 Task: Add Hissho Sushi Veggie Roll to the cart.
Action: Mouse moved to (367, 211)
Screenshot: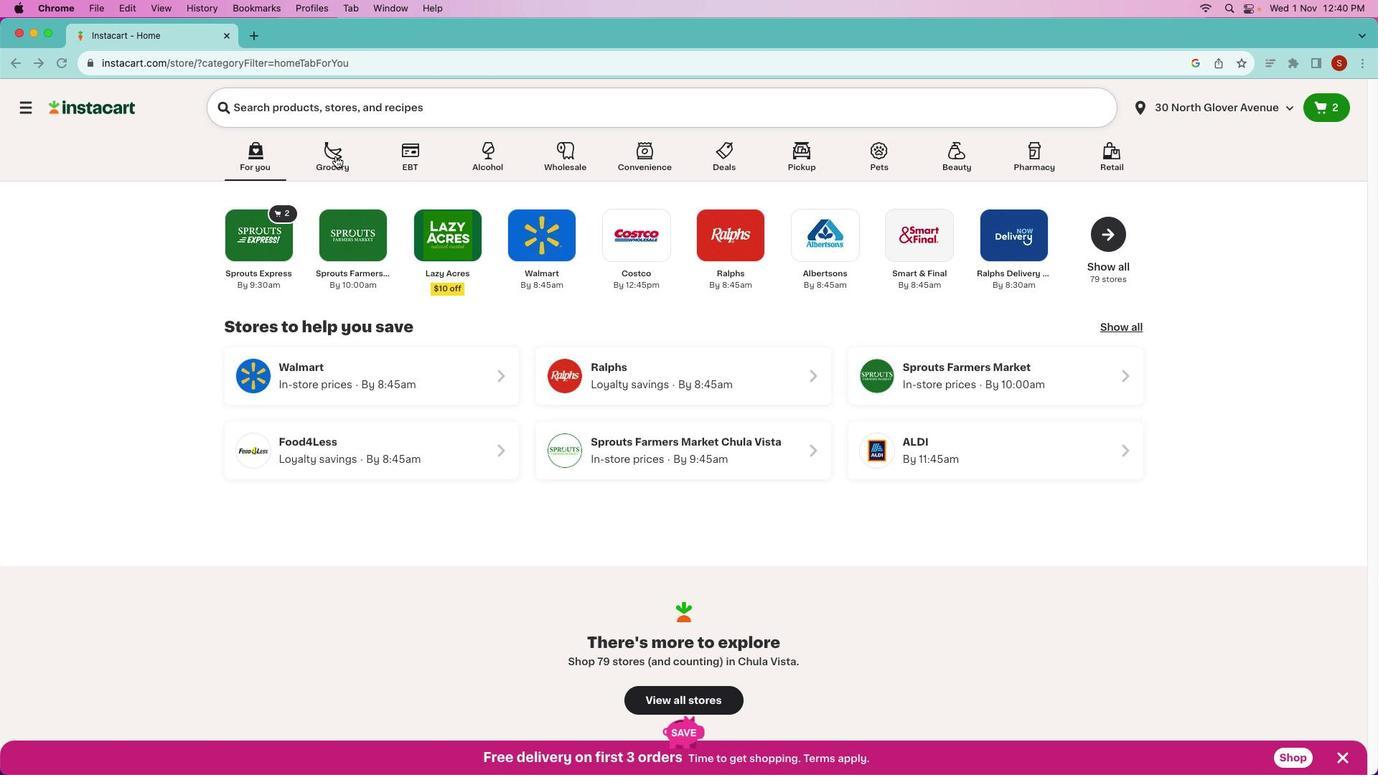 
Action: Mouse pressed left at (367, 211)
Screenshot: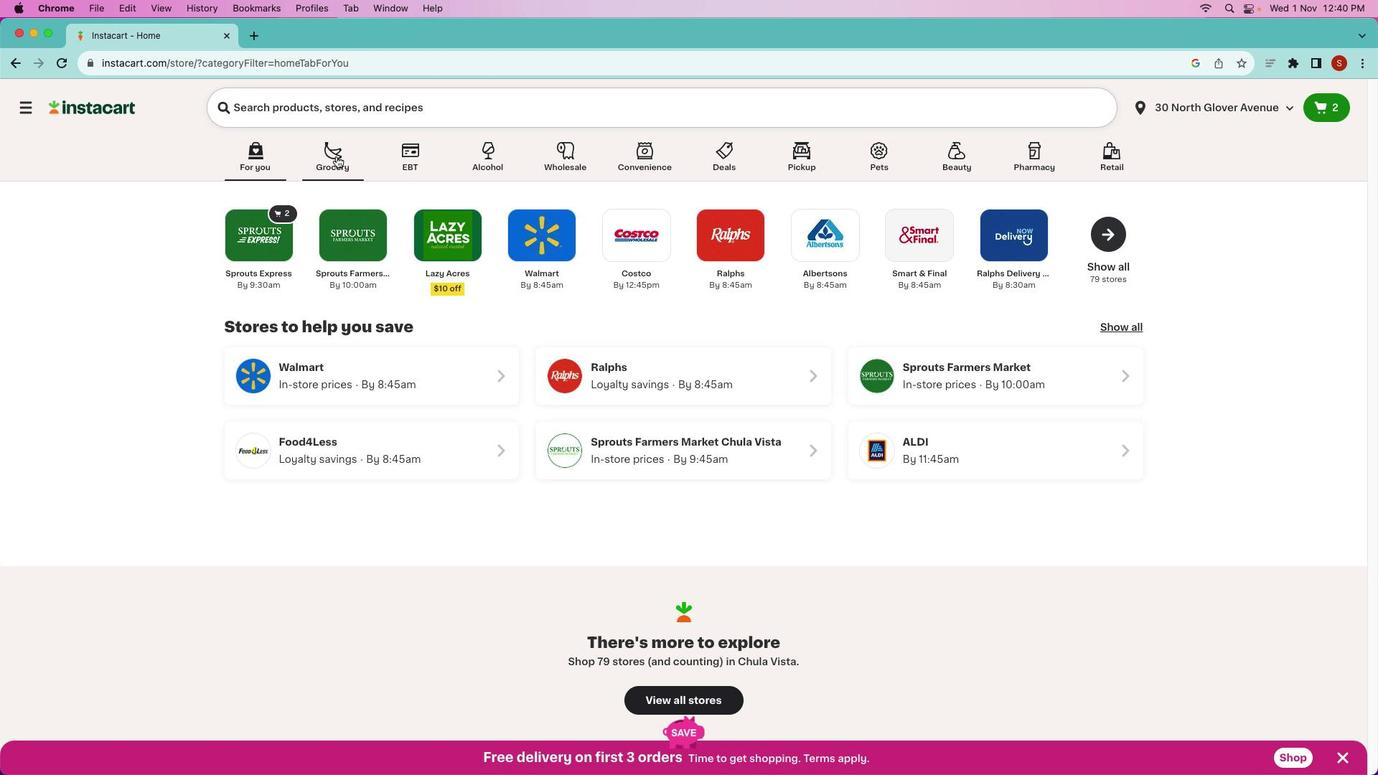 
Action: Mouse moved to (368, 210)
Screenshot: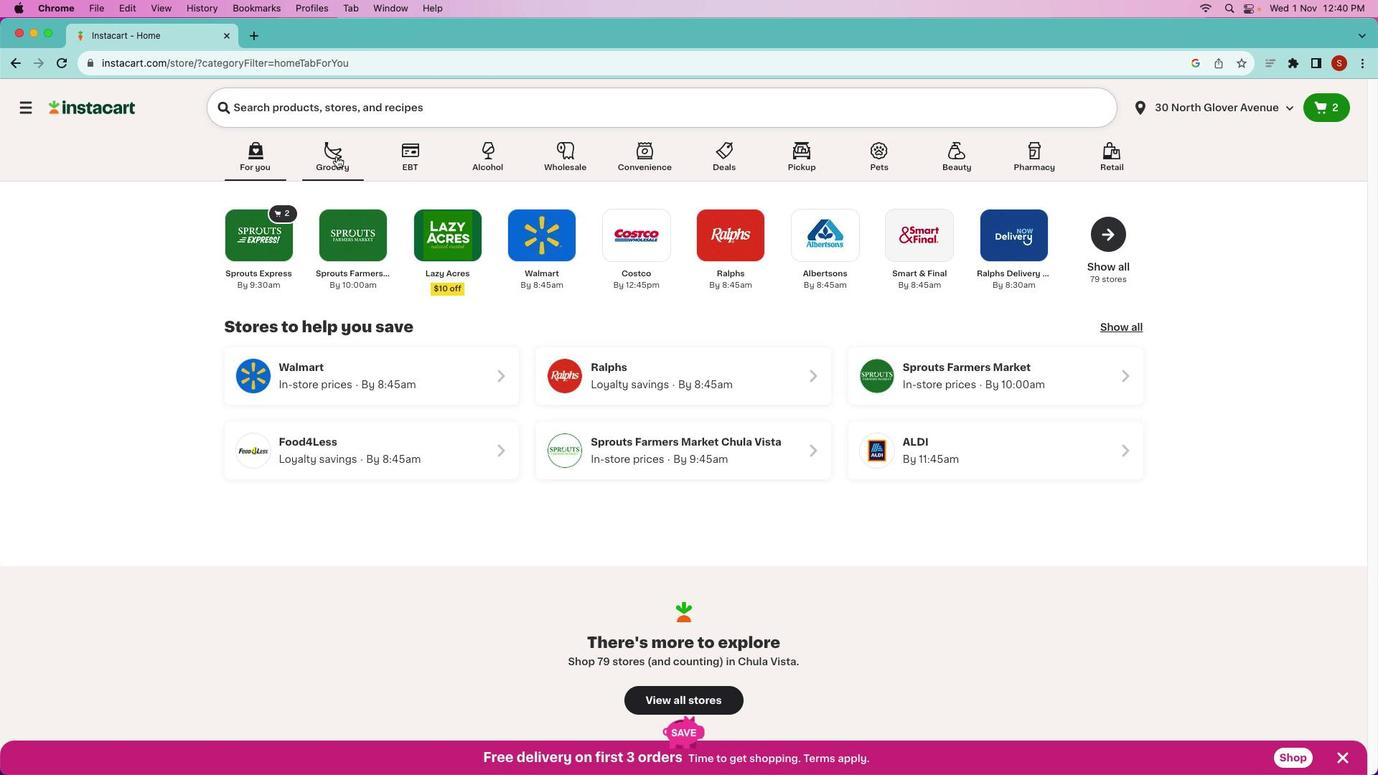 
Action: Mouse pressed left at (368, 210)
Screenshot: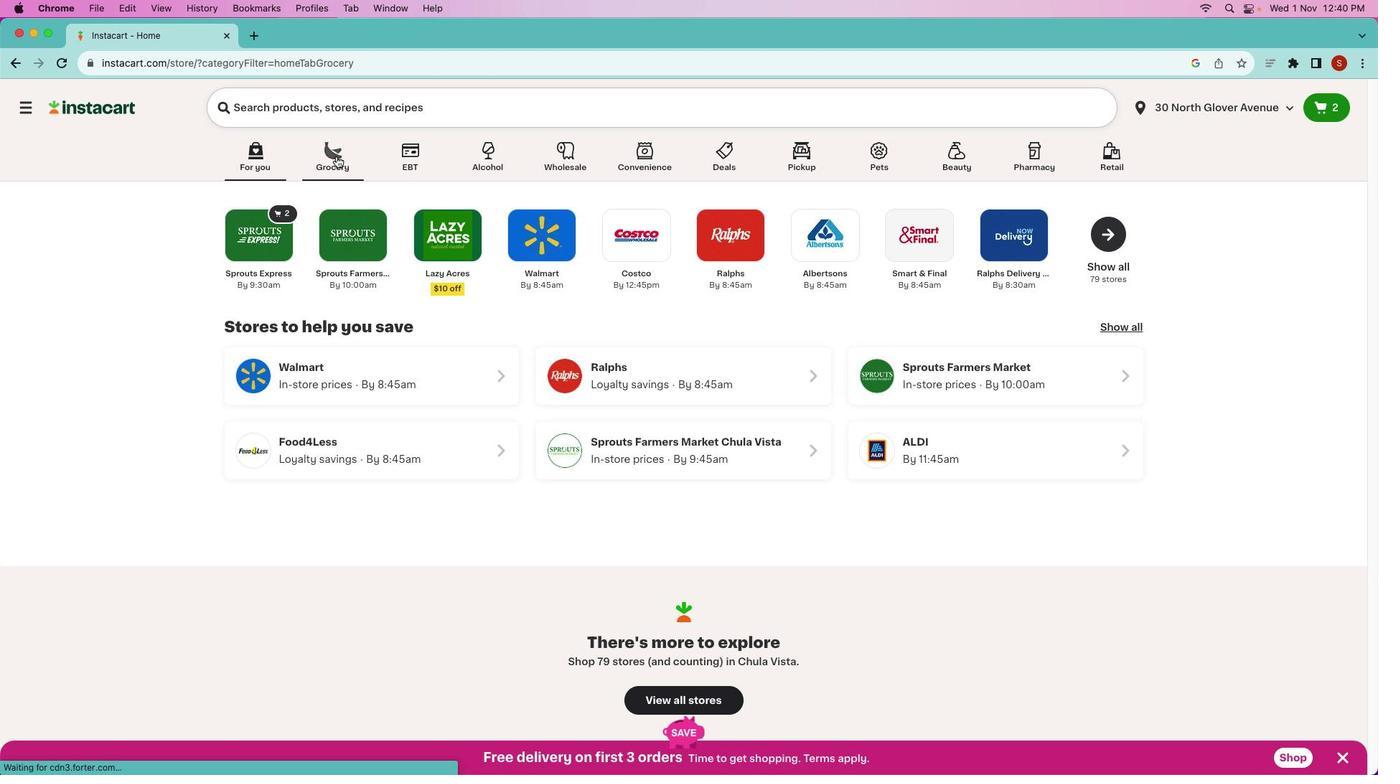 
Action: Mouse moved to (771, 431)
Screenshot: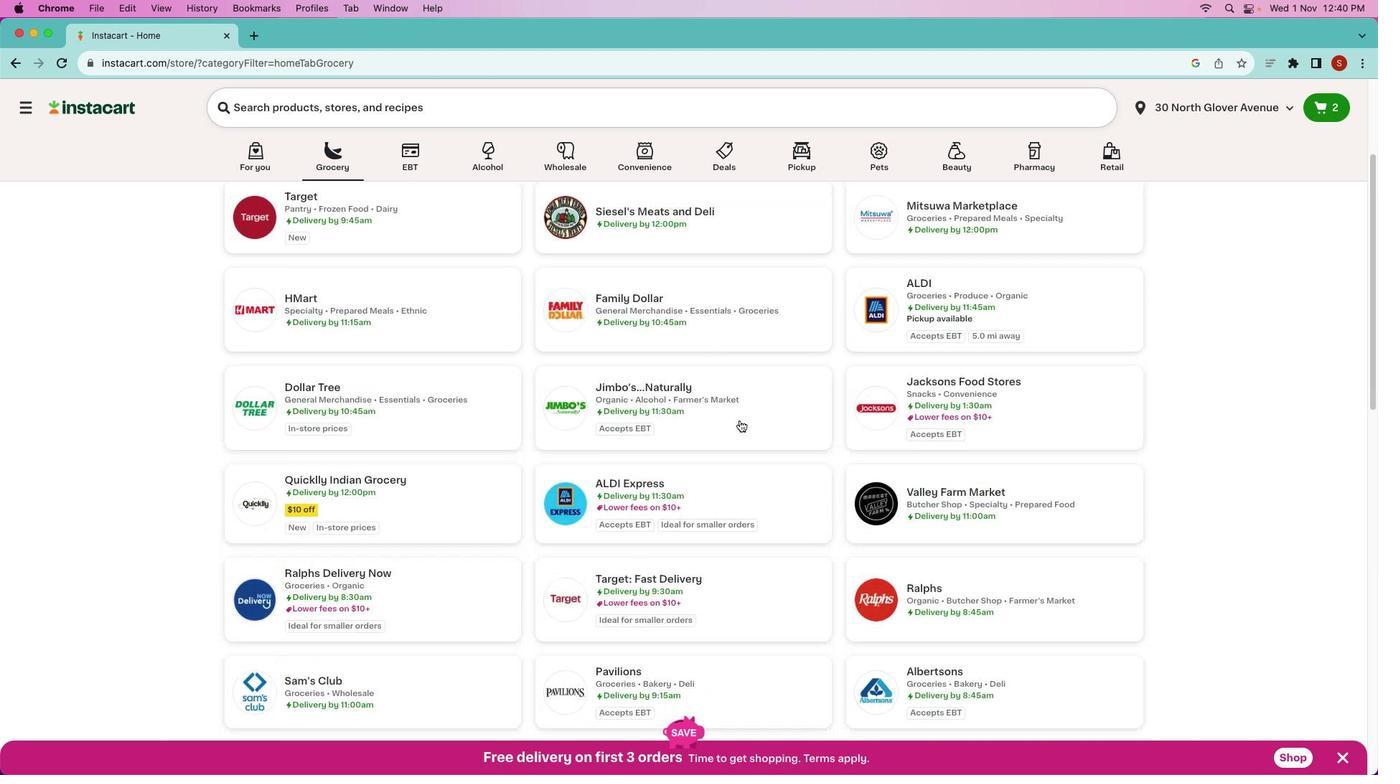 
Action: Mouse scrolled (771, 431) with delta (33, 79)
Screenshot: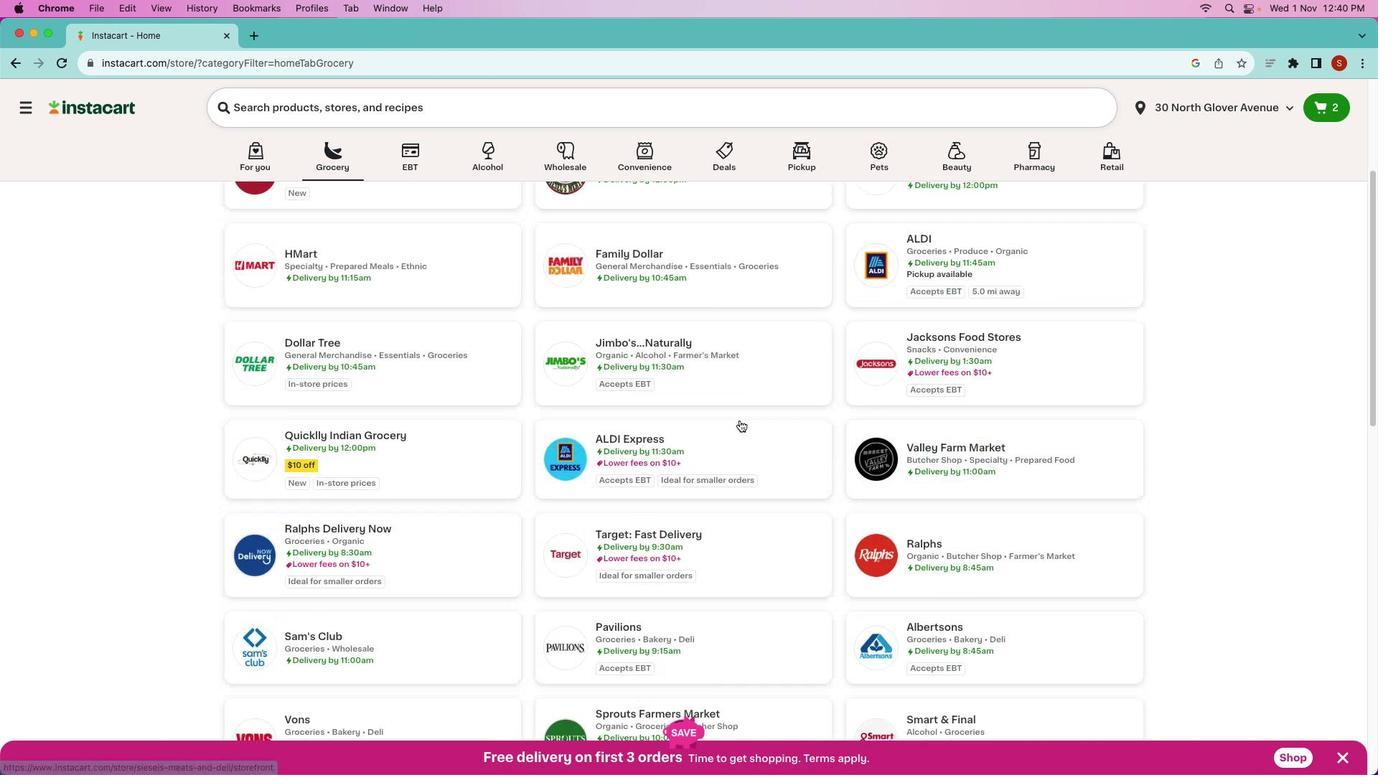 
Action: Mouse scrolled (771, 431) with delta (33, 79)
Screenshot: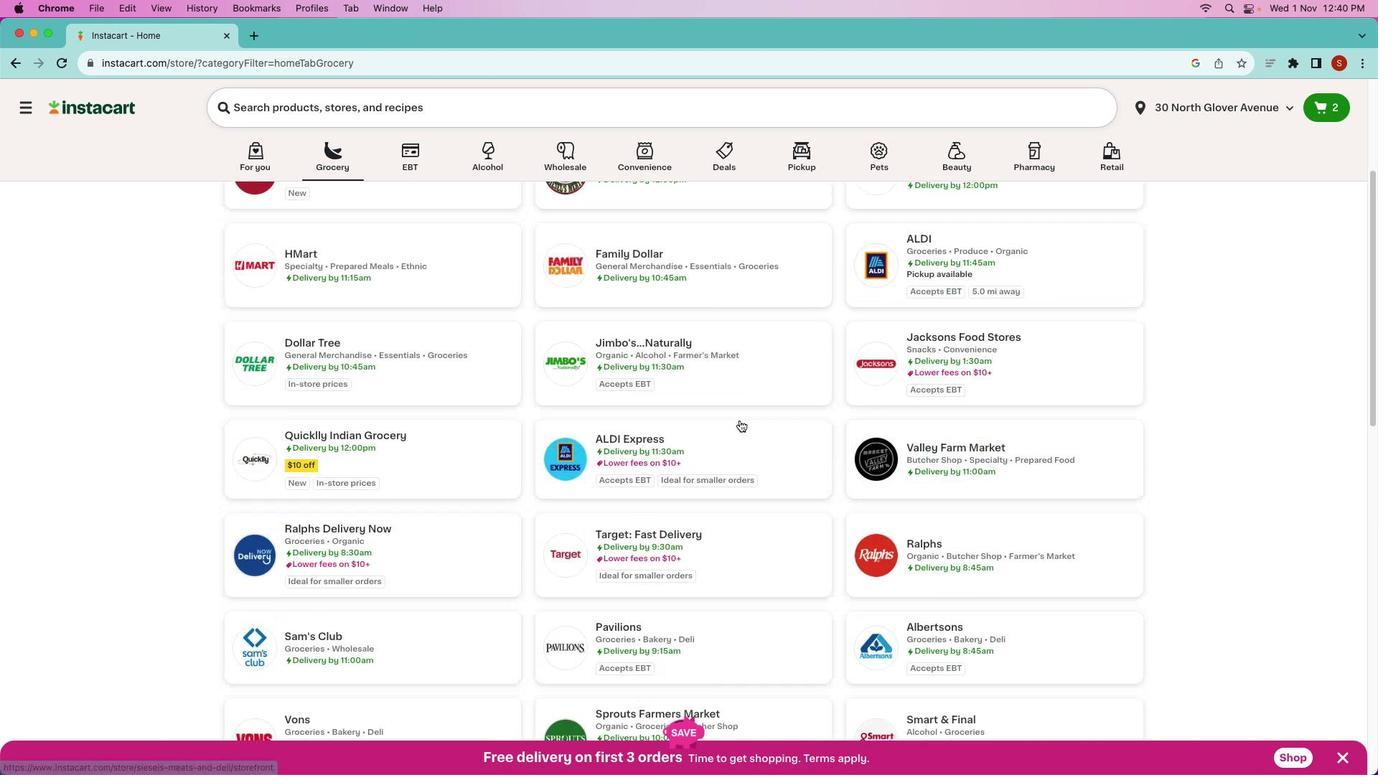 
Action: Mouse moved to (771, 431)
Screenshot: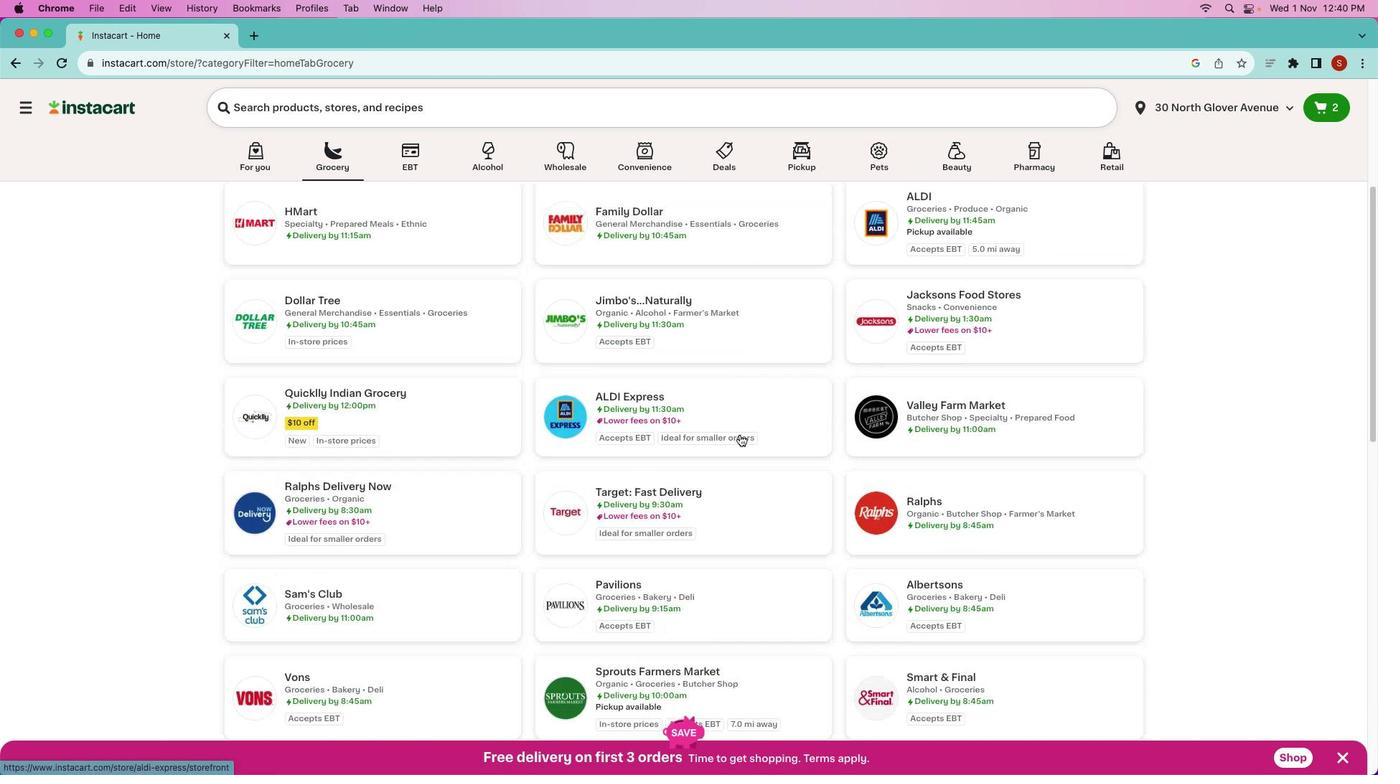 
Action: Mouse scrolled (771, 431) with delta (33, 78)
Screenshot: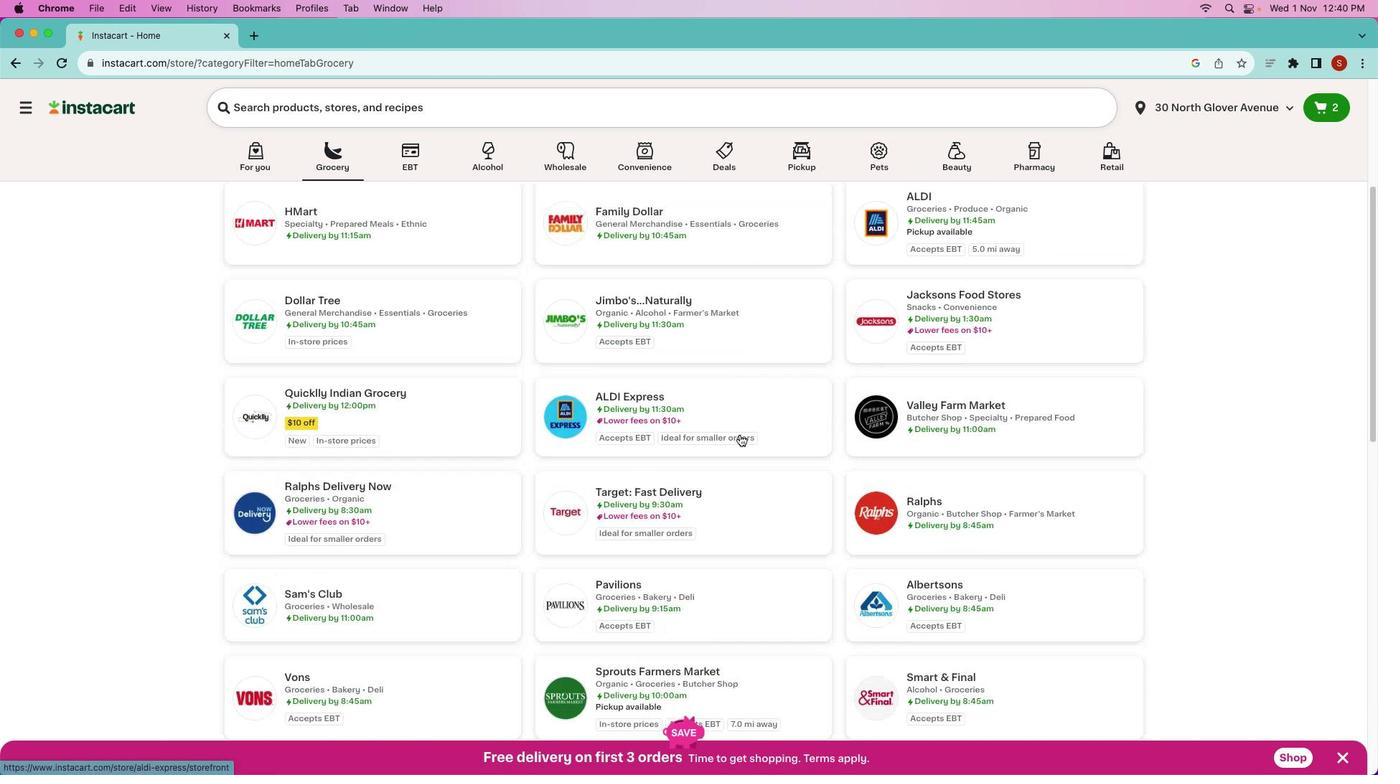 
Action: Mouse scrolled (771, 431) with delta (33, 76)
Screenshot: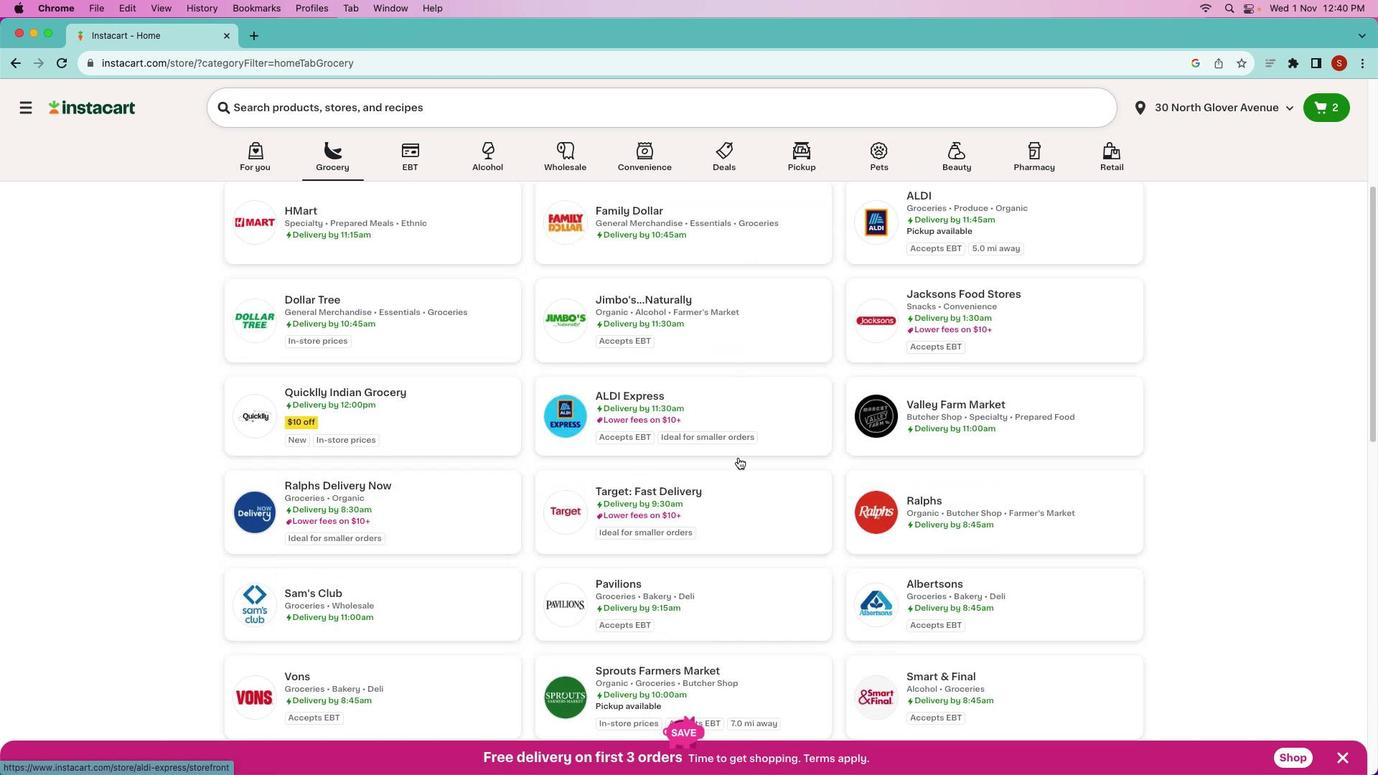 
Action: Mouse moved to (733, 545)
Screenshot: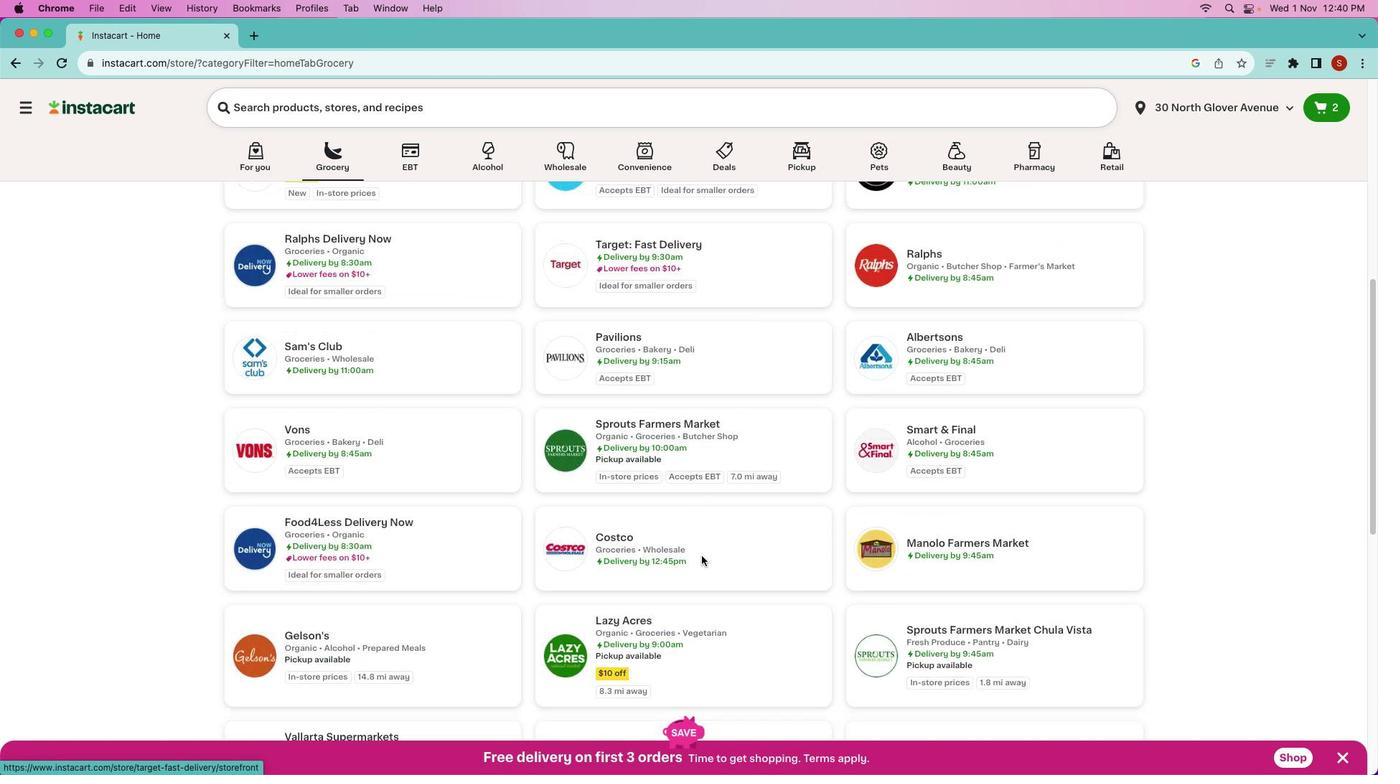 
Action: Mouse scrolled (733, 545) with delta (33, 79)
Screenshot: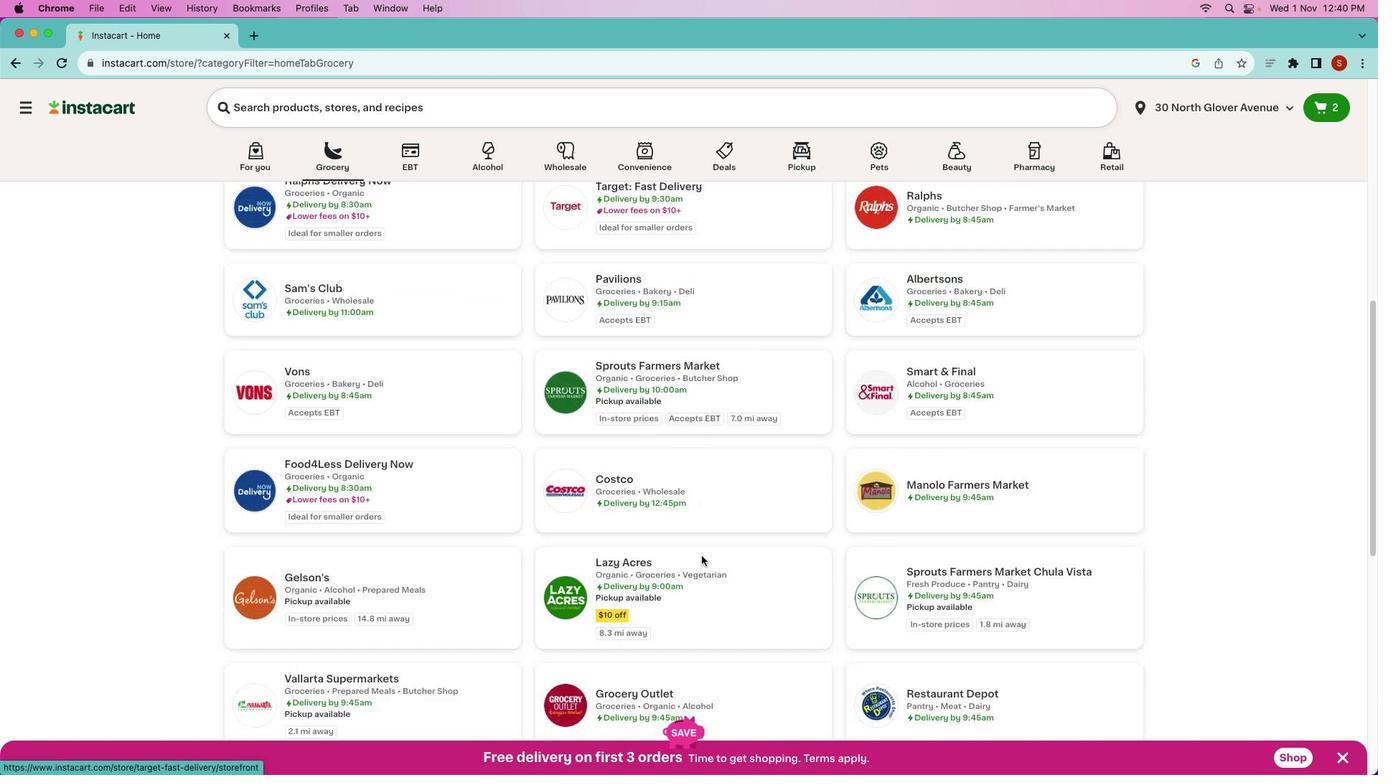 
Action: Mouse scrolled (733, 545) with delta (33, 79)
Screenshot: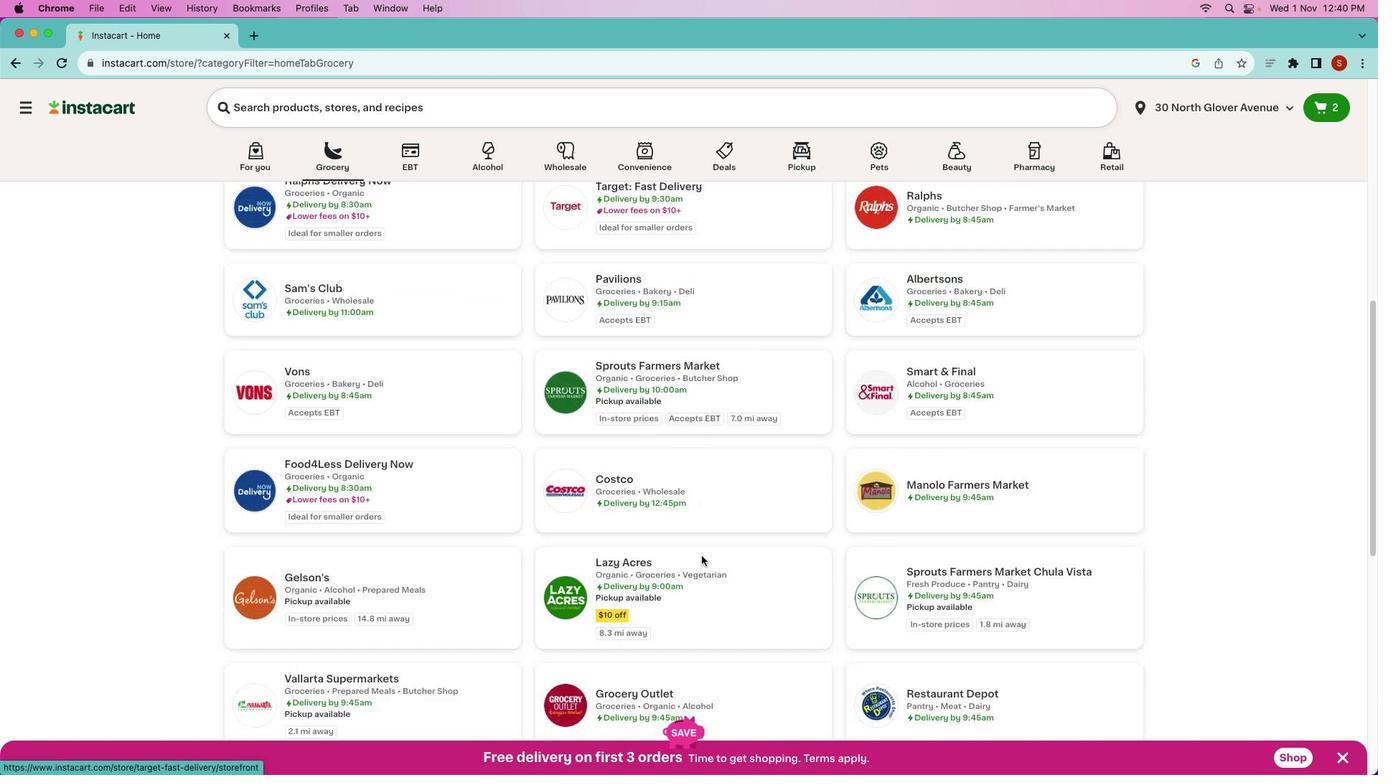
Action: Mouse scrolled (733, 545) with delta (33, 78)
Screenshot: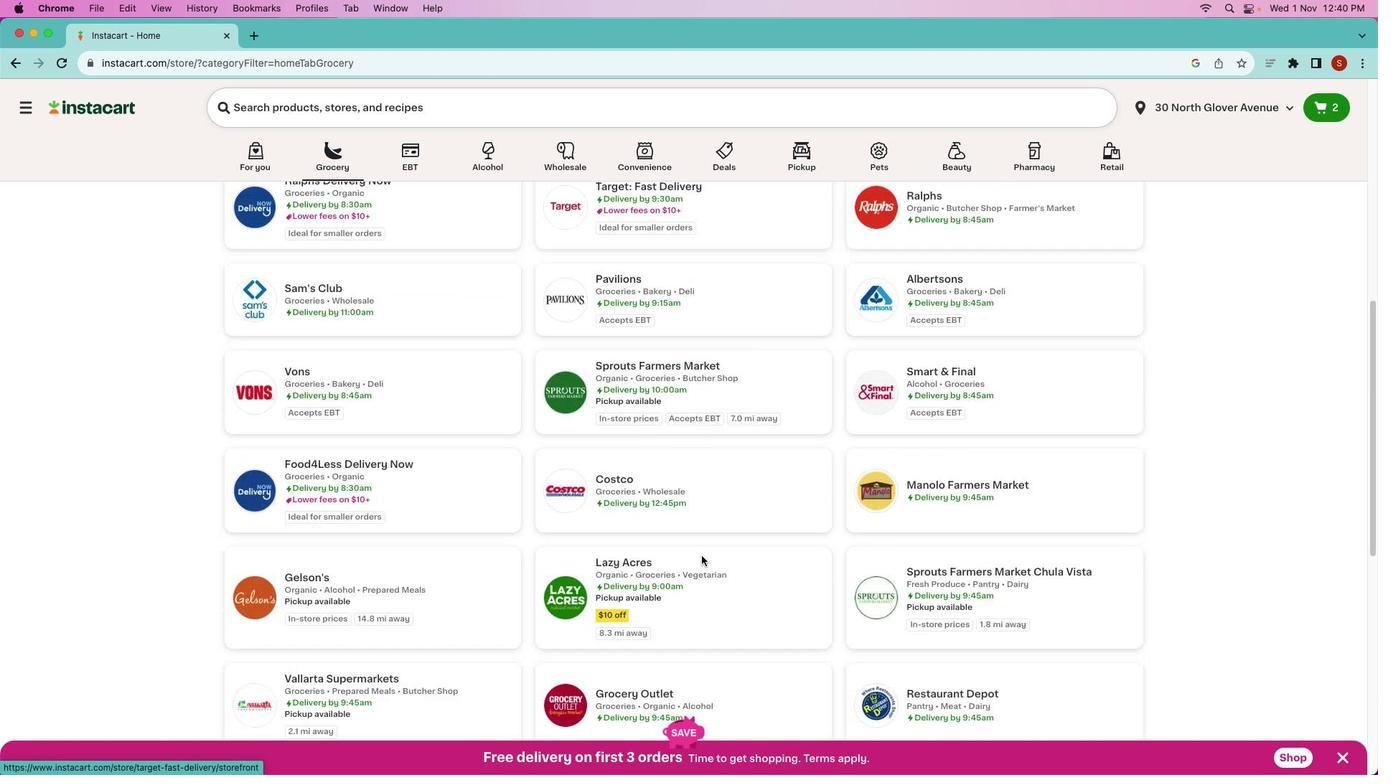 
Action: Mouse scrolled (733, 545) with delta (33, 76)
Screenshot: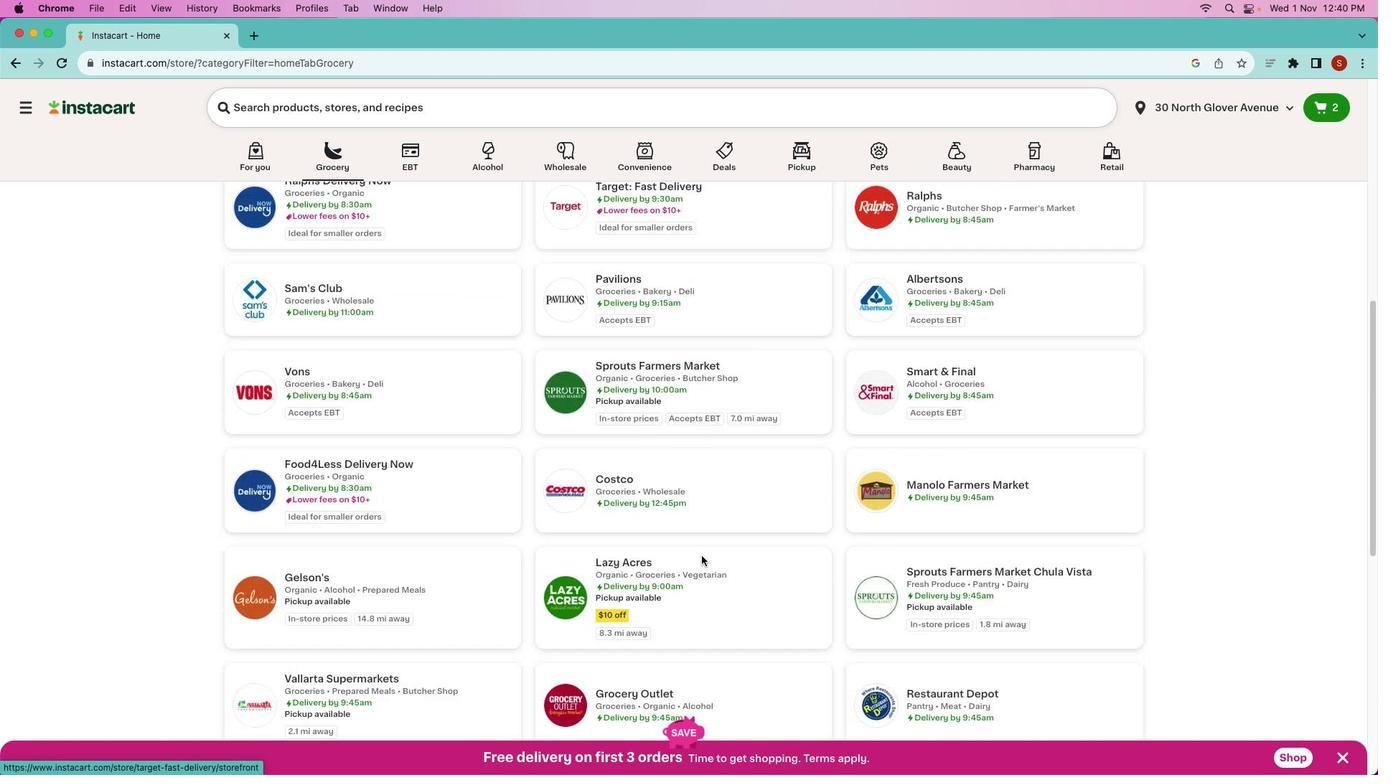 
Action: Mouse moved to (698, 386)
Screenshot: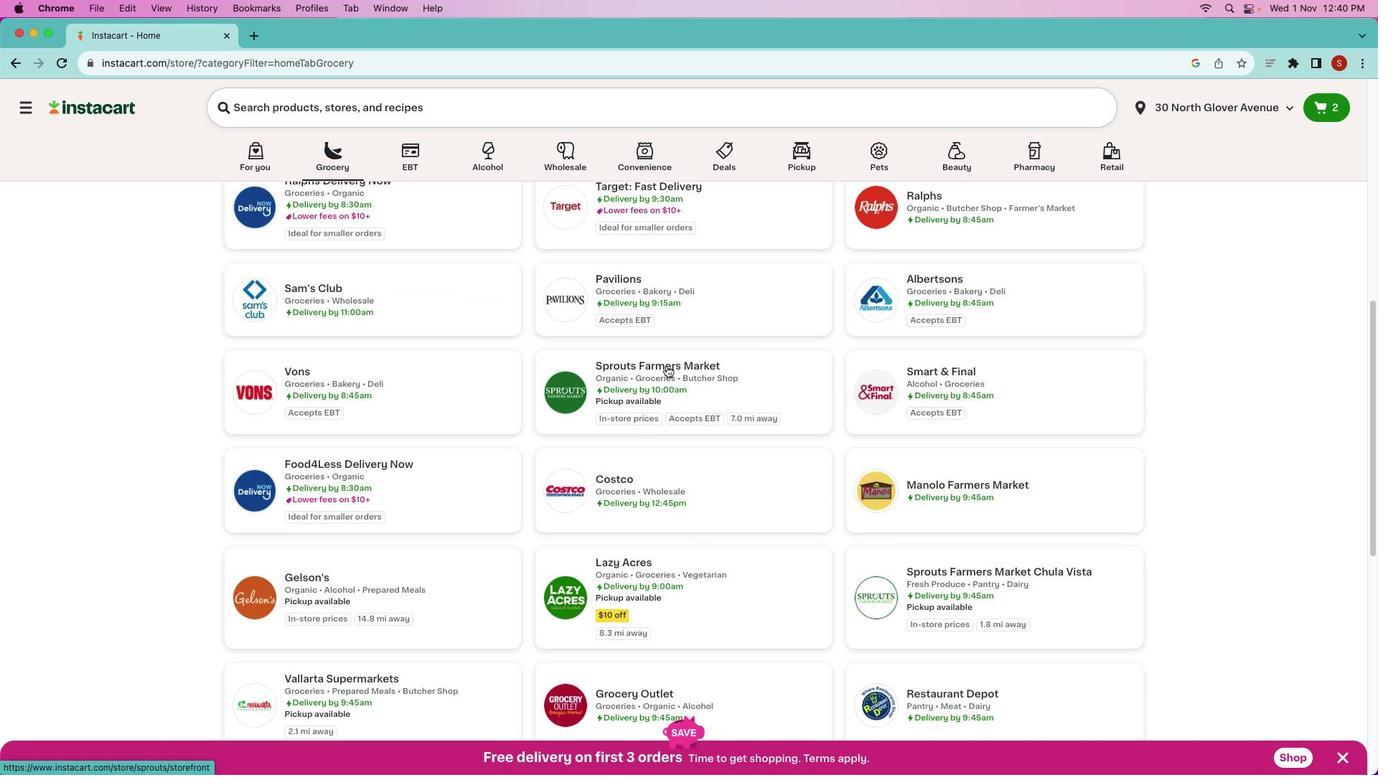 
Action: Mouse pressed left at (698, 386)
Screenshot: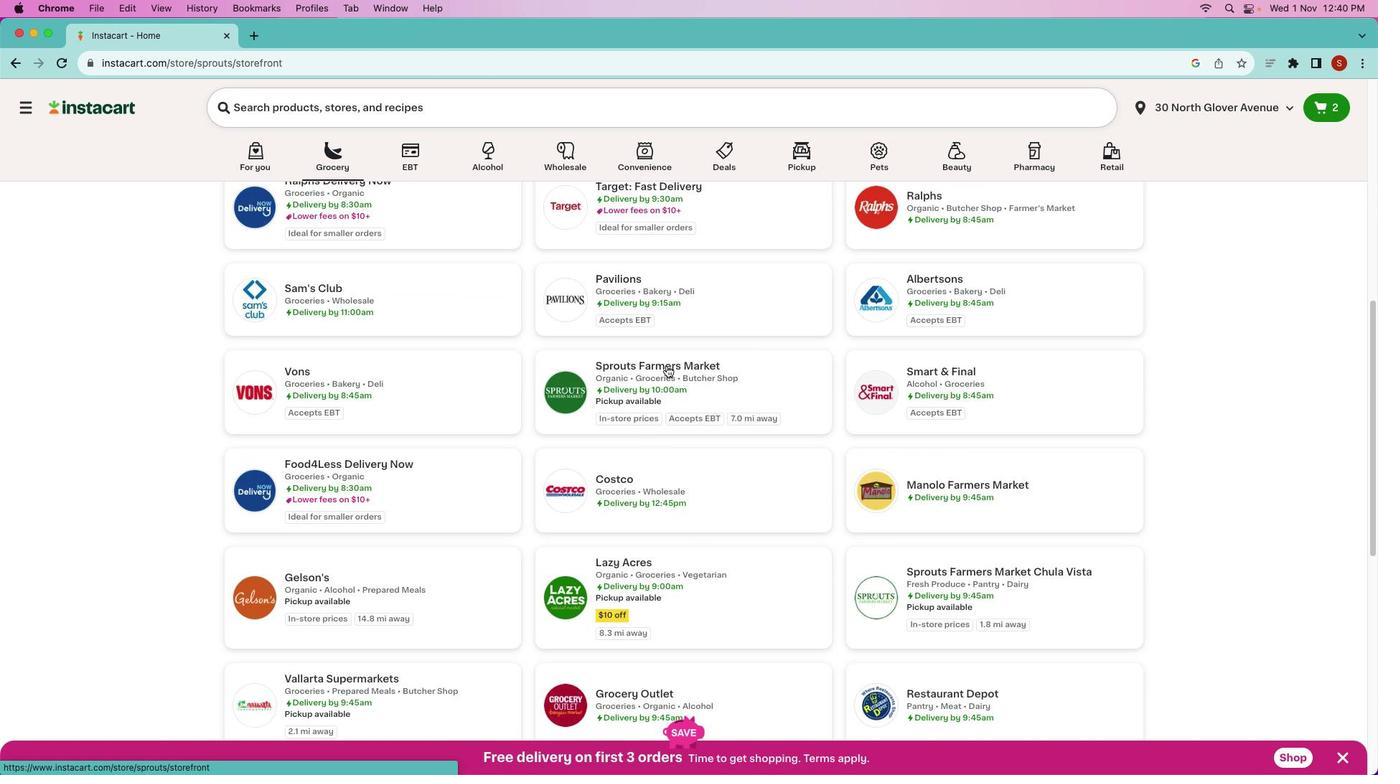 
Action: Mouse pressed left at (698, 386)
Screenshot: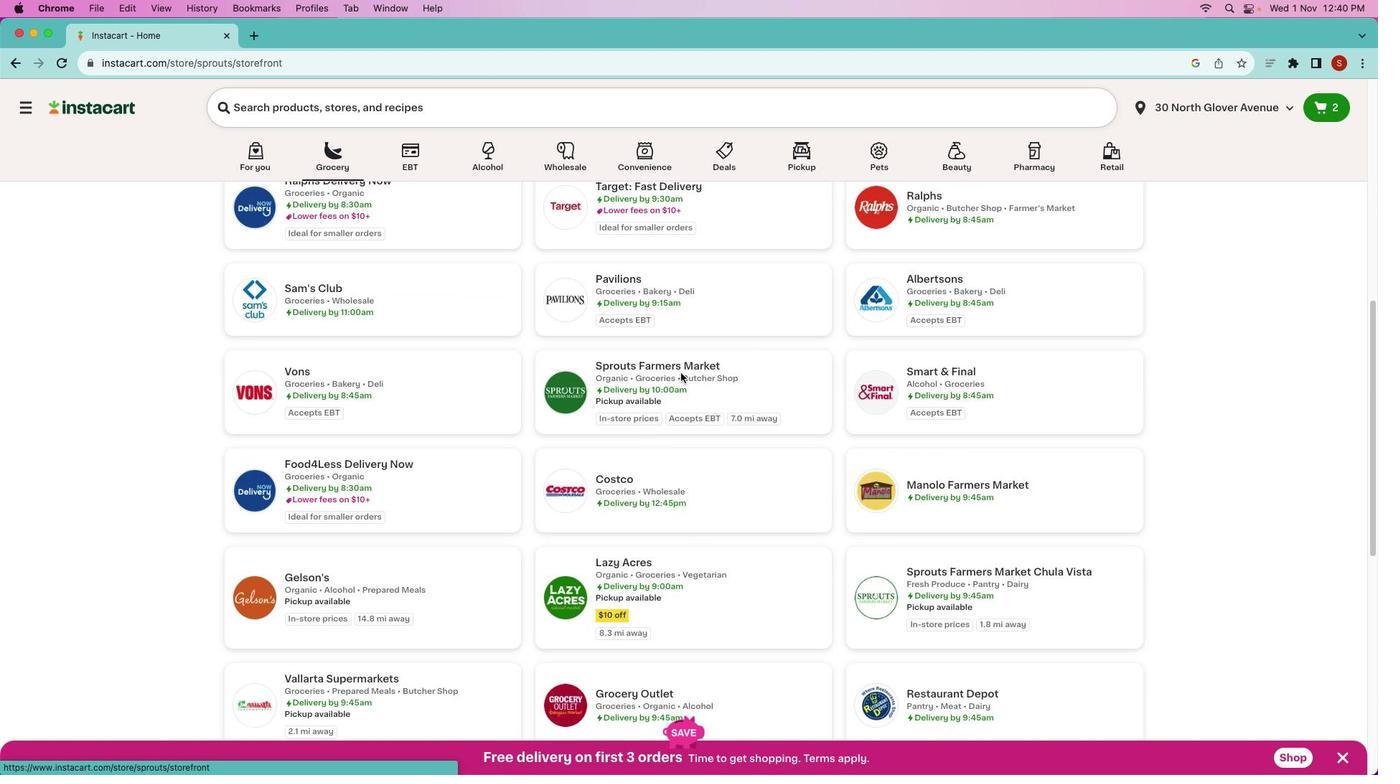 
Action: Mouse moved to (461, 166)
Screenshot: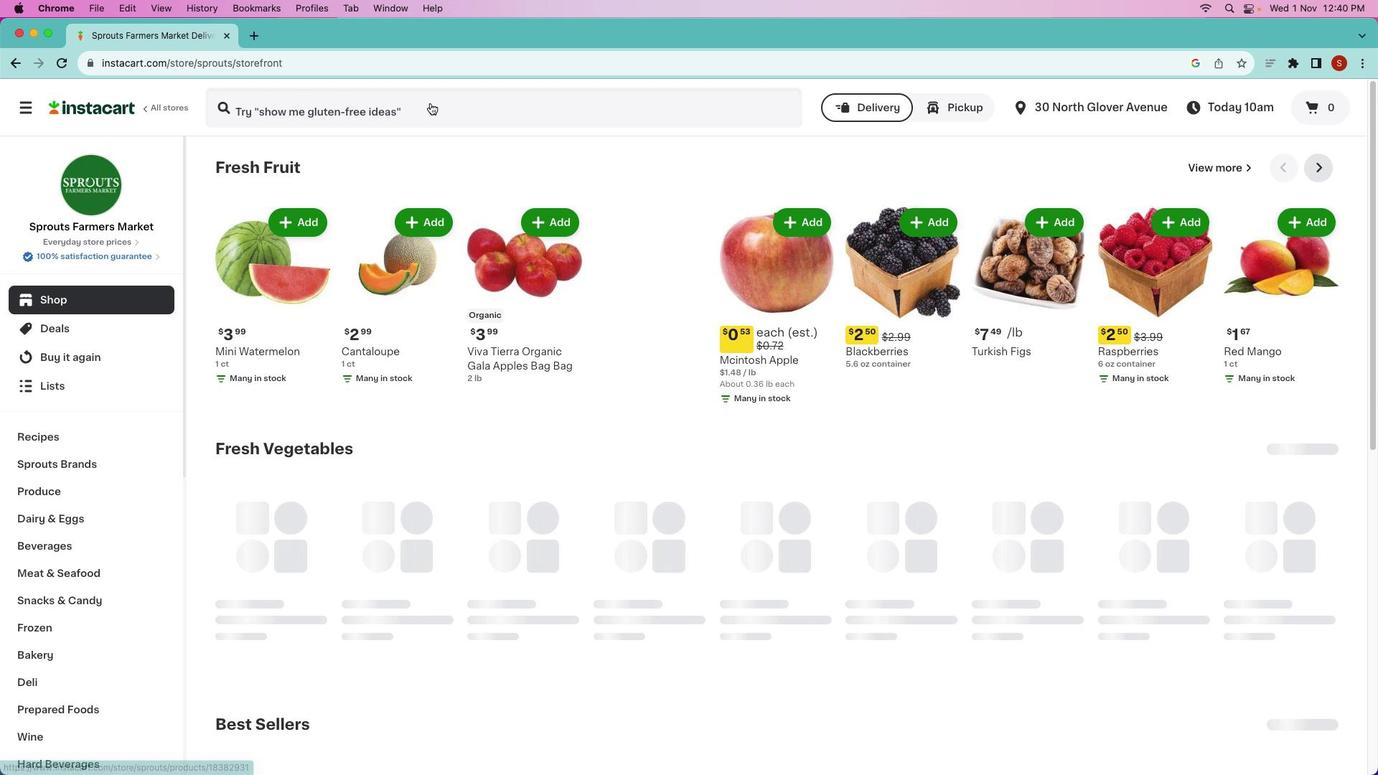 
Action: Mouse pressed left at (461, 166)
Screenshot: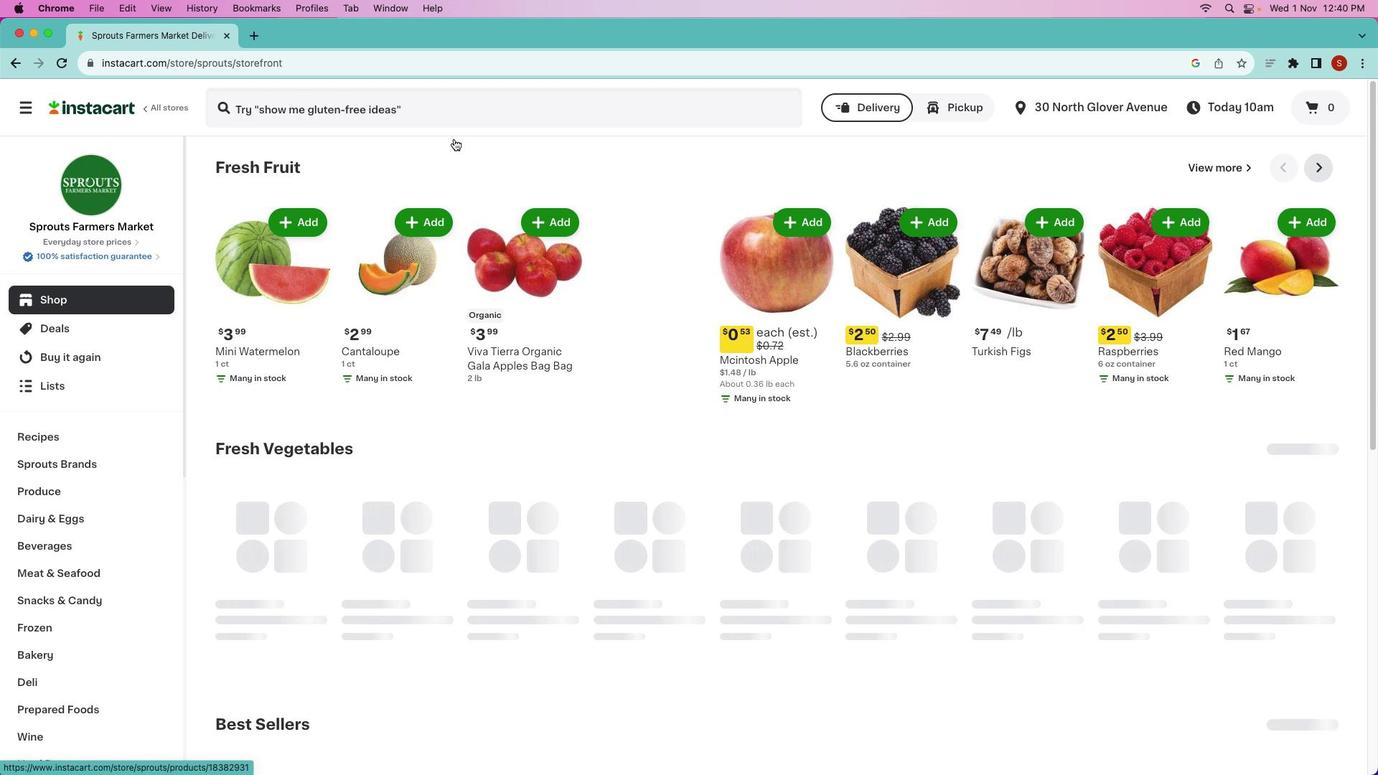
Action: Mouse moved to (471, 169)
Screenshot: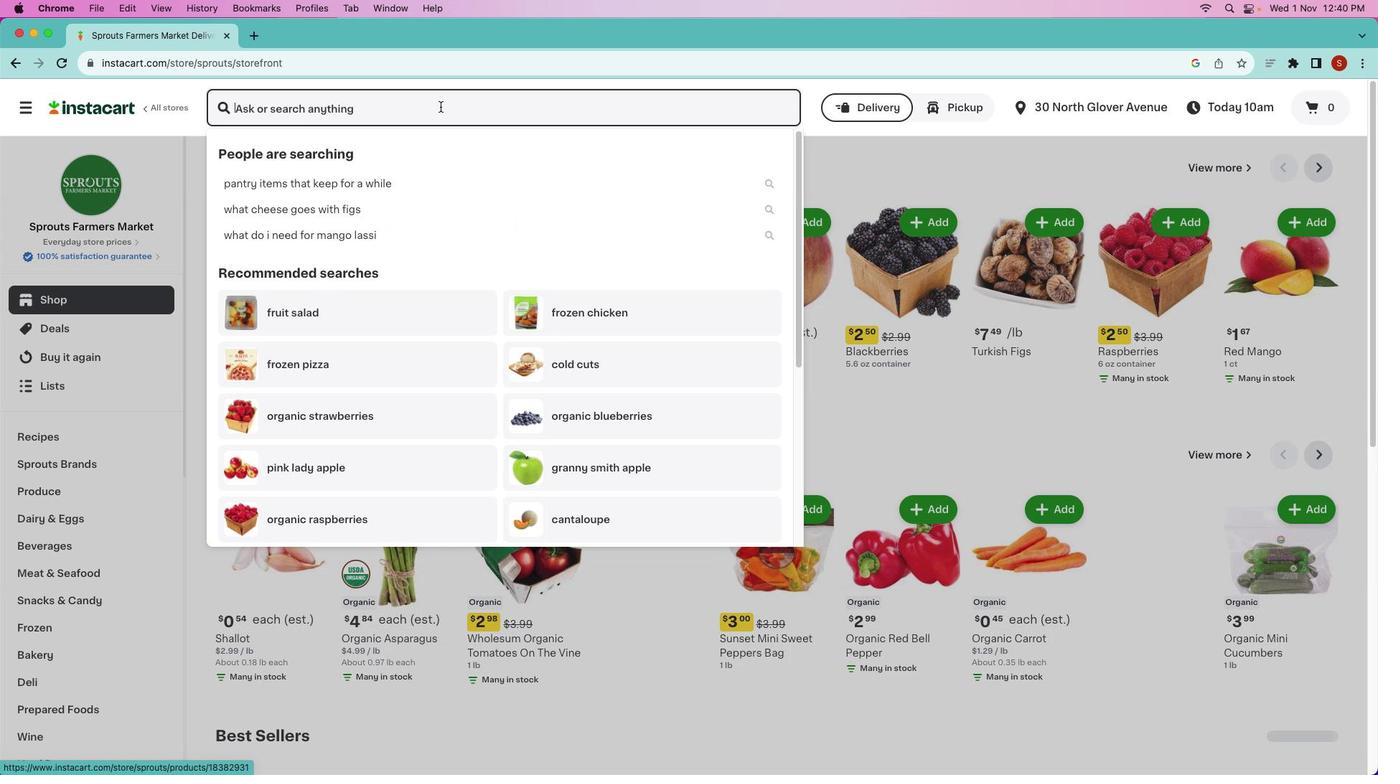 
Action: Mouse pressed left at (471, 169)
Screenshot: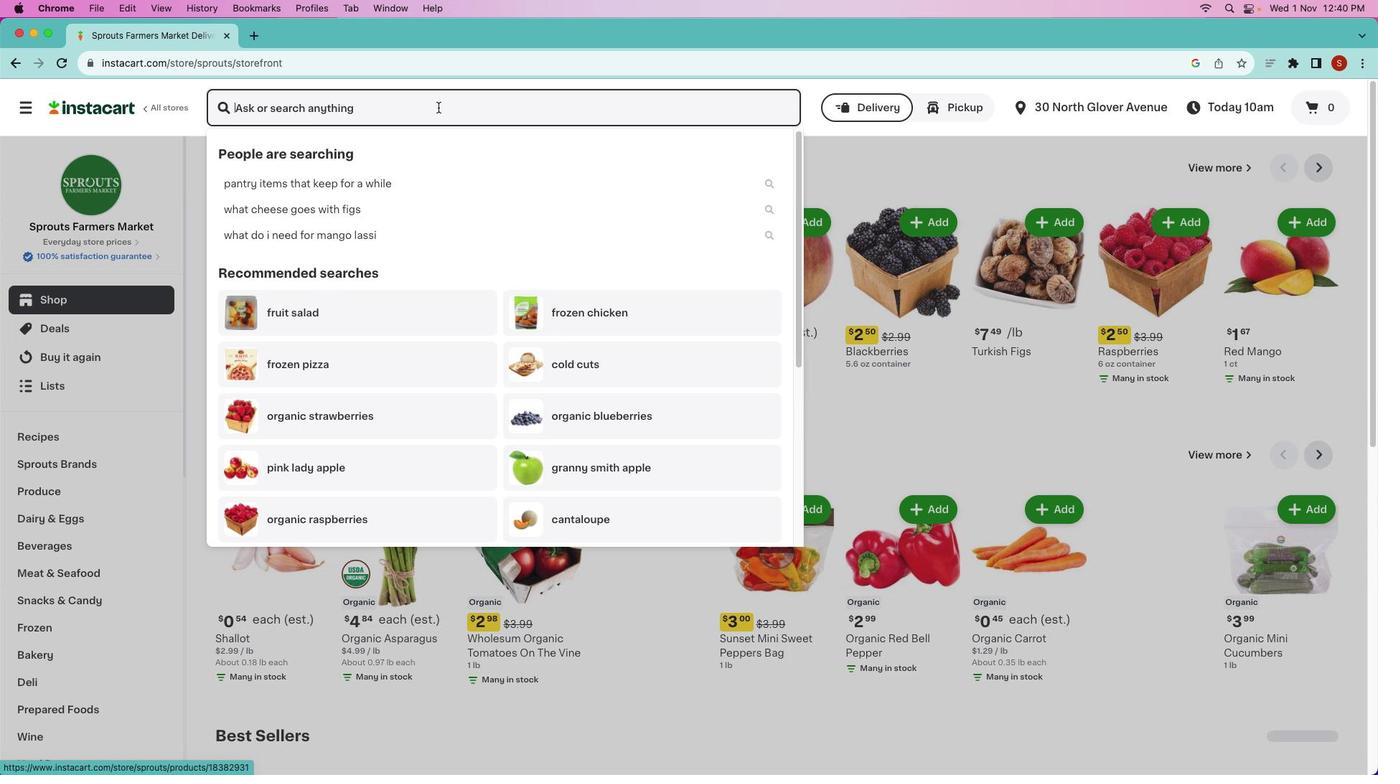 
Action: Mouse moved to (470, 170)
Screenshot: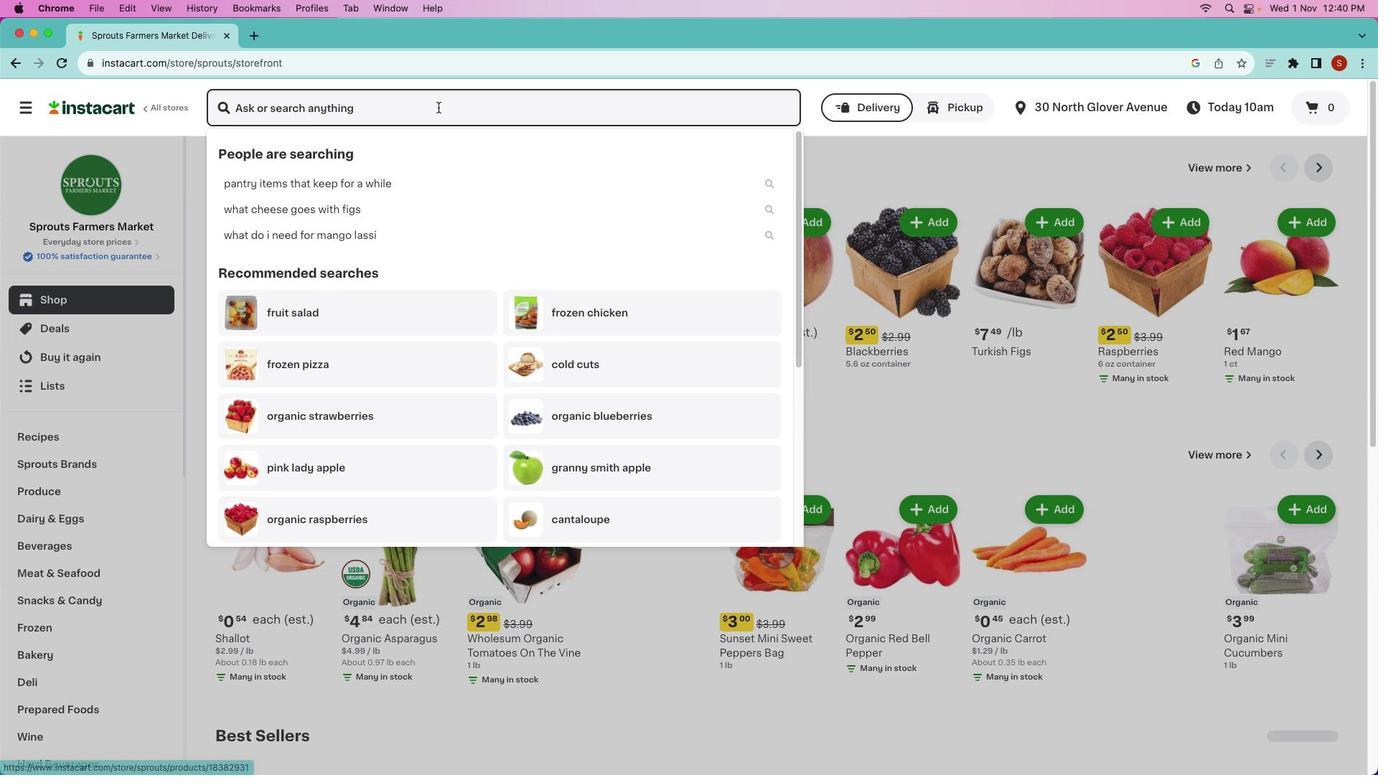
Action: Key pressed Key.shift'H''i''s''s''o'Key.spaceKey.backspaceKey.backspace'h''o'Key.space's''u''s''h''i'Key.space'v''e''g''g''i''e'Key.space't''o''l'Key.backspaceKey.backspaceKey.backspace'r''o''o'Key.backspace'l''l'
Screenshot: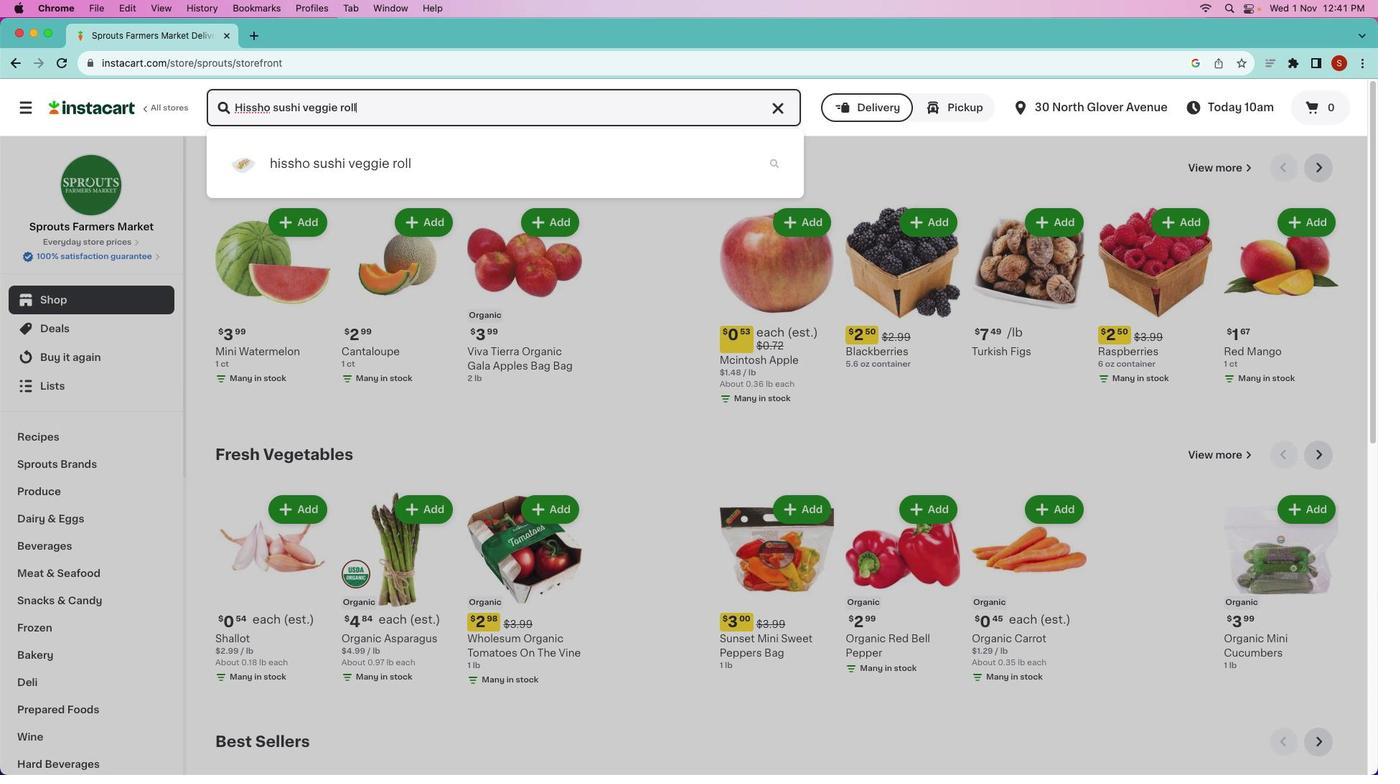 
Action: Mouse moved to (522, 226)
Screenshot: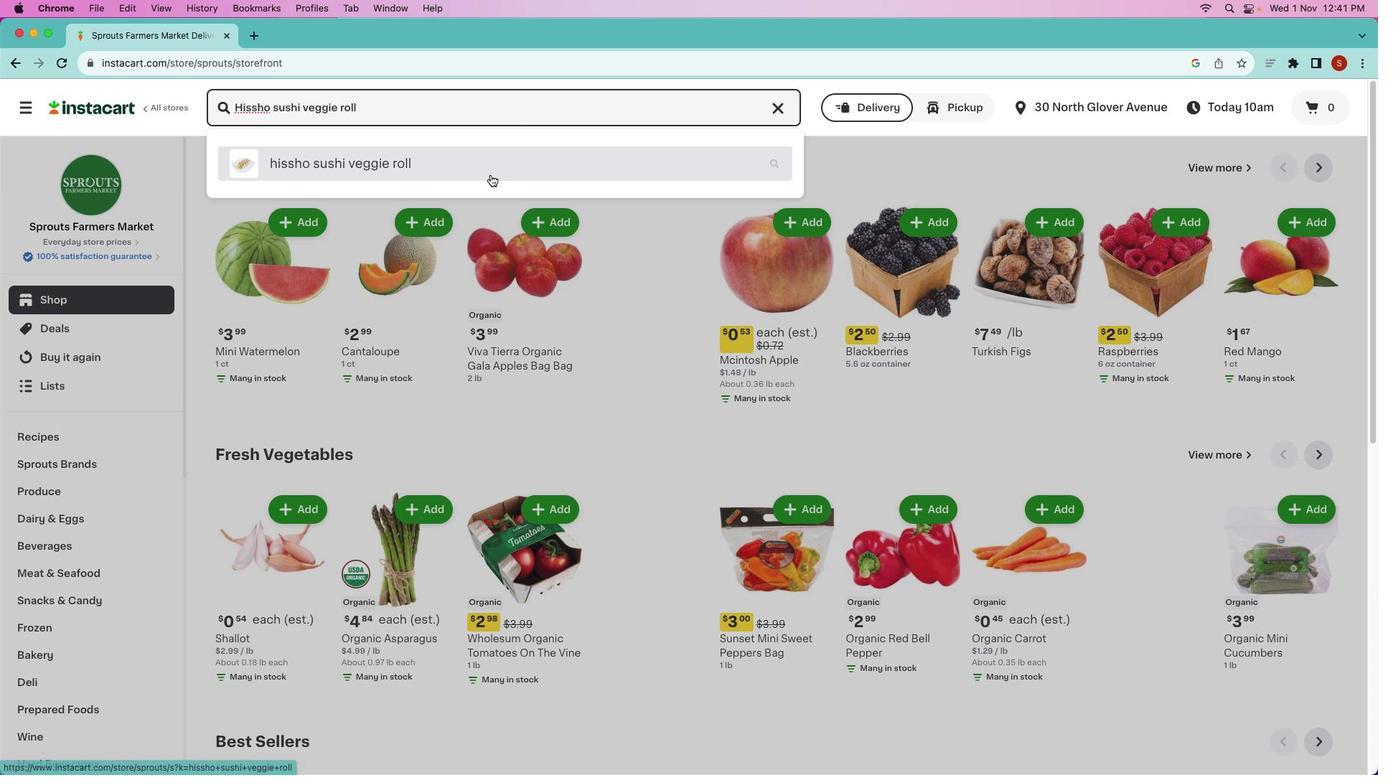 
Action: Mouse pressed left at (522, 226)
Screenshot: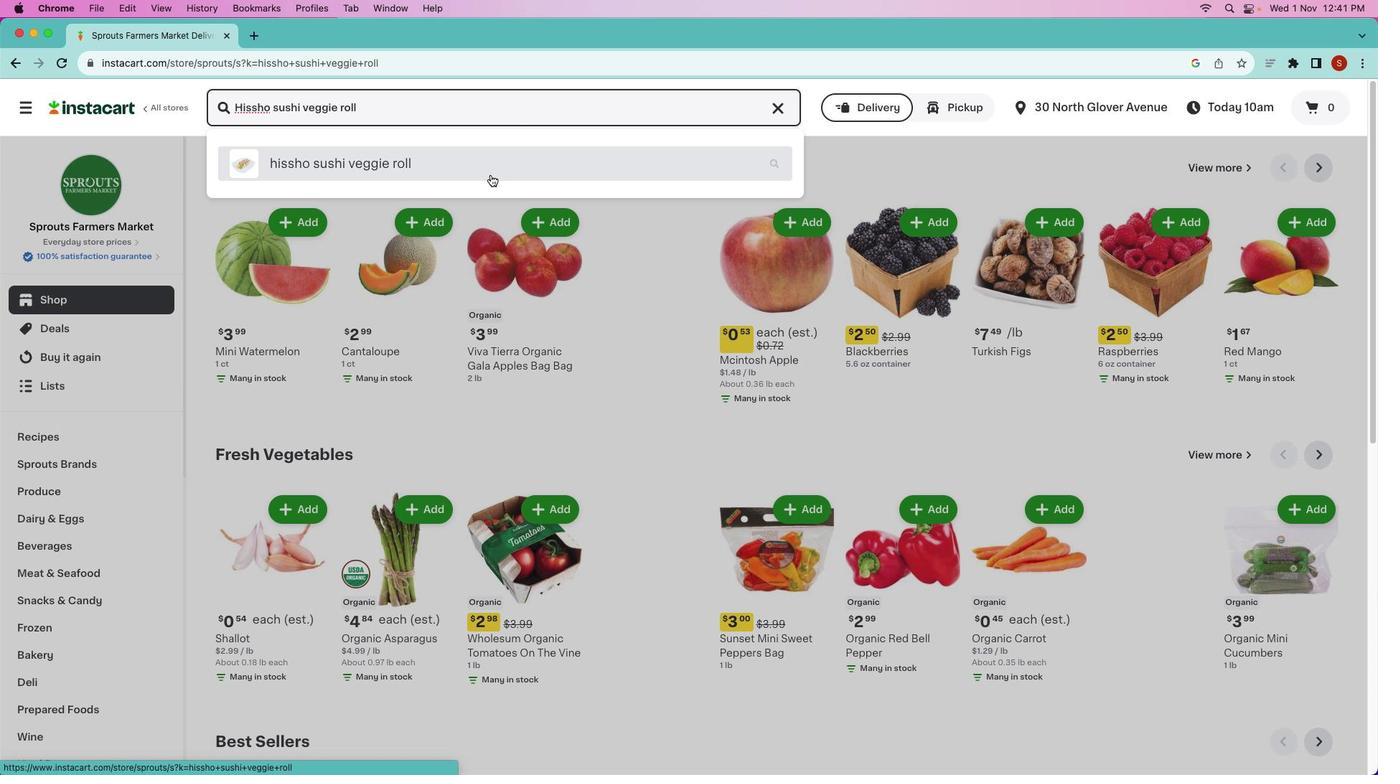 
Action: Mouse moved to (420, 281)
Screenshot: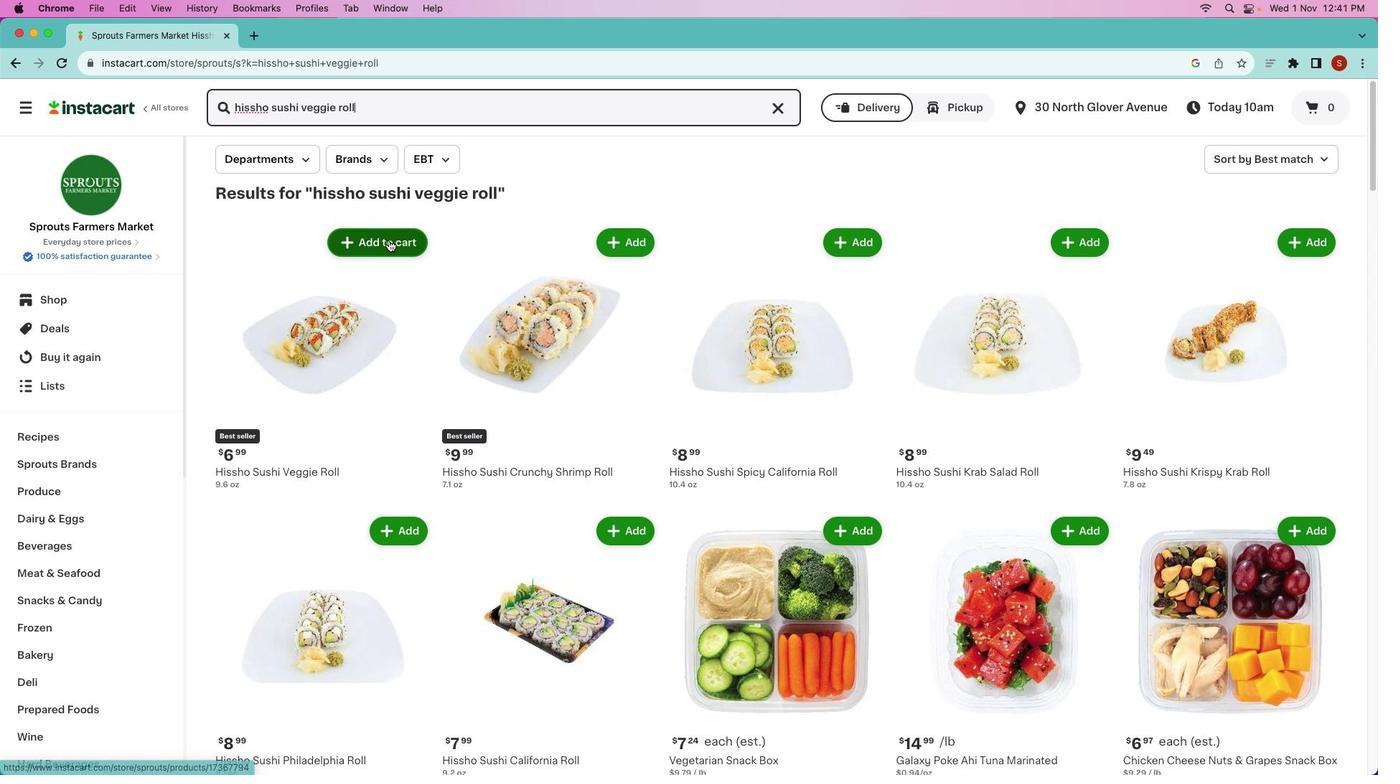 
Action: Mouse pressed left at (420, 281)
Screenshot: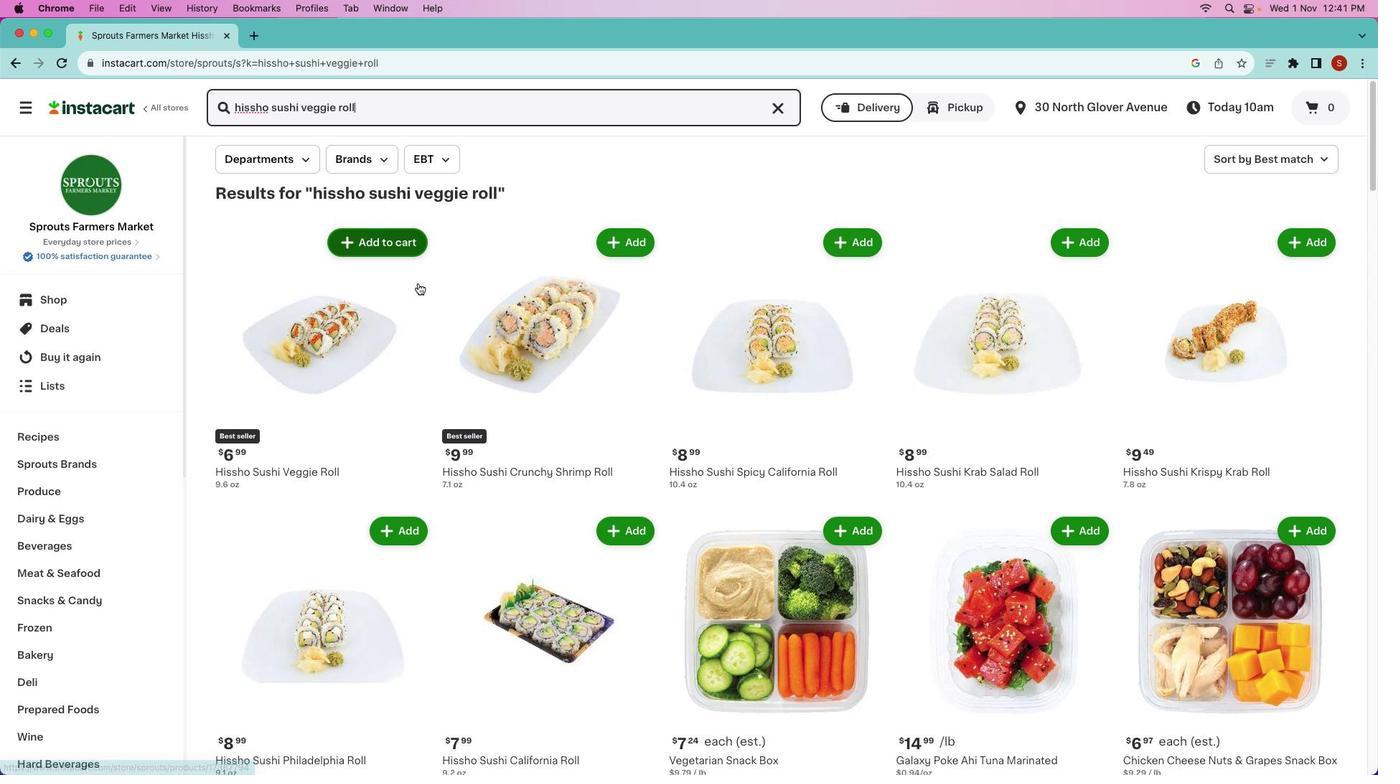 
Action: Mouse moved to (368, 394)
Screenshot: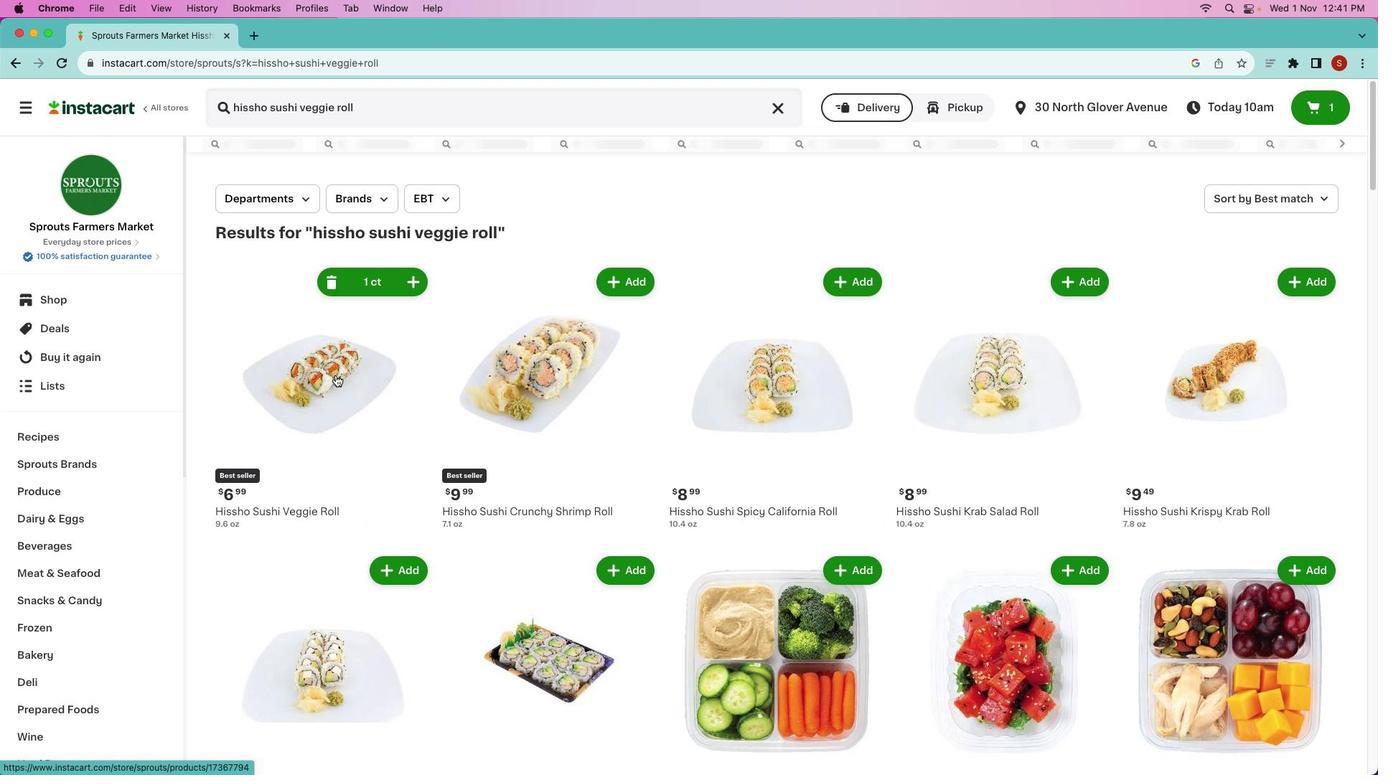 
